 Task: Look for products in the category "Trash Bins & Bags" from Store Brand only.
Action: Mouse moved to (903, 299)
Screenshot: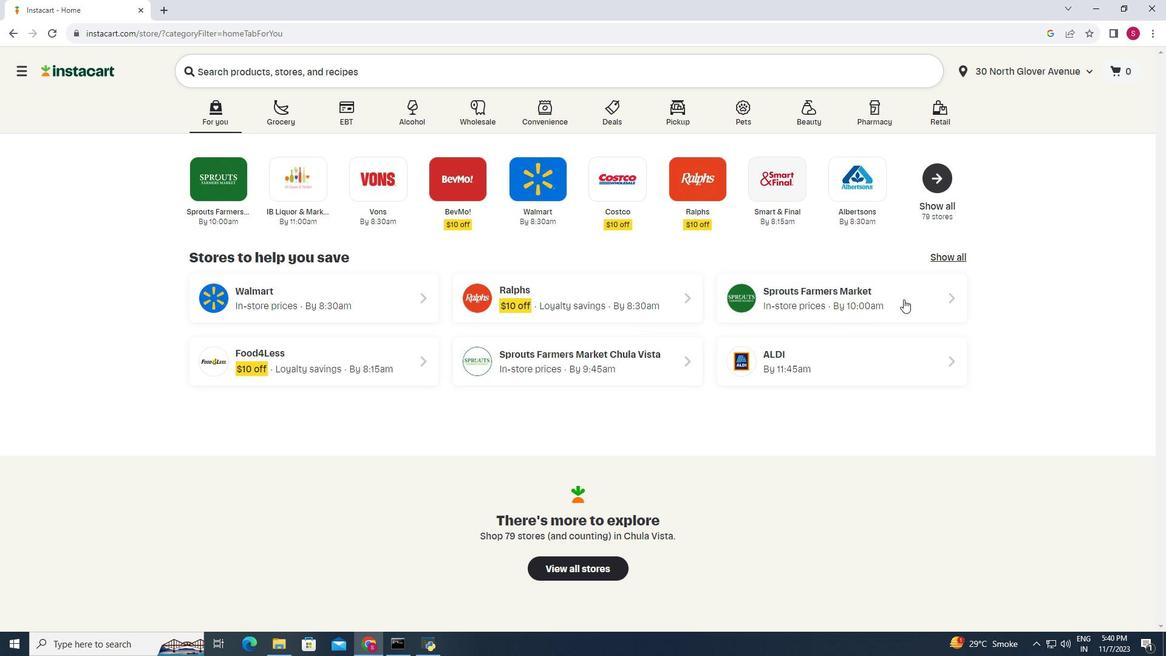 
Action: Mouse pressed left at (903, 299)
Screenshot: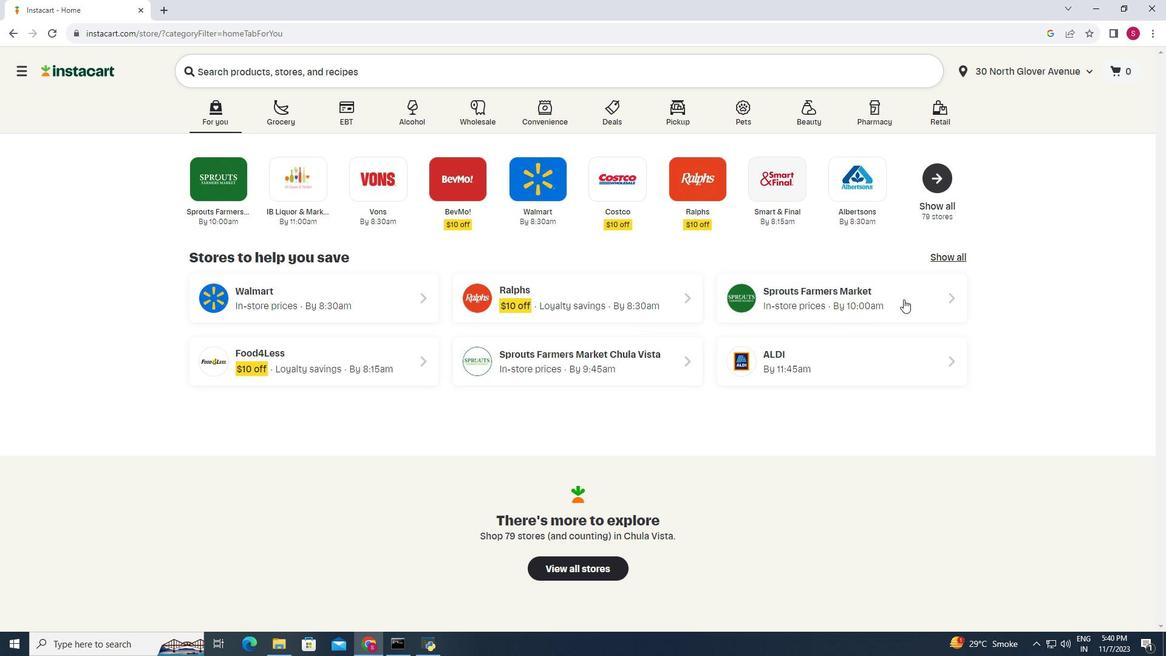 
Action: Mouse moved to (122, 532)
Screenshot: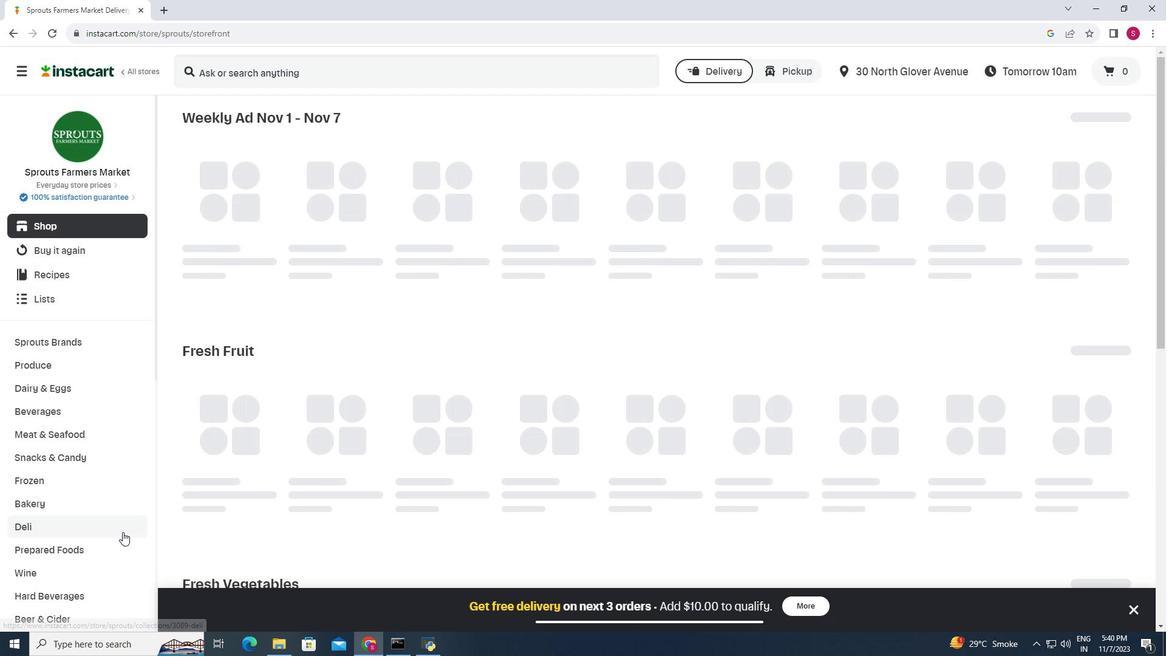 
Action: Mouse scrolled (122, 531) with delta (0, 0)
Screenshot: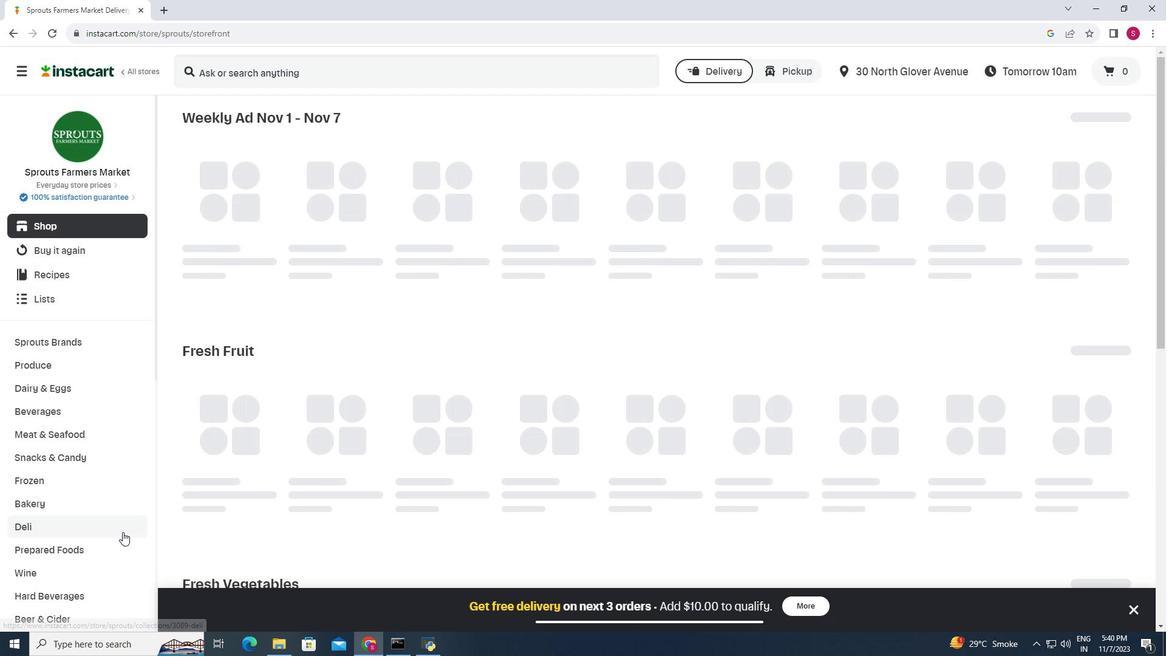 
Action: Mouse scrolled (122, 531) with delta (0, 0)
Screenshot: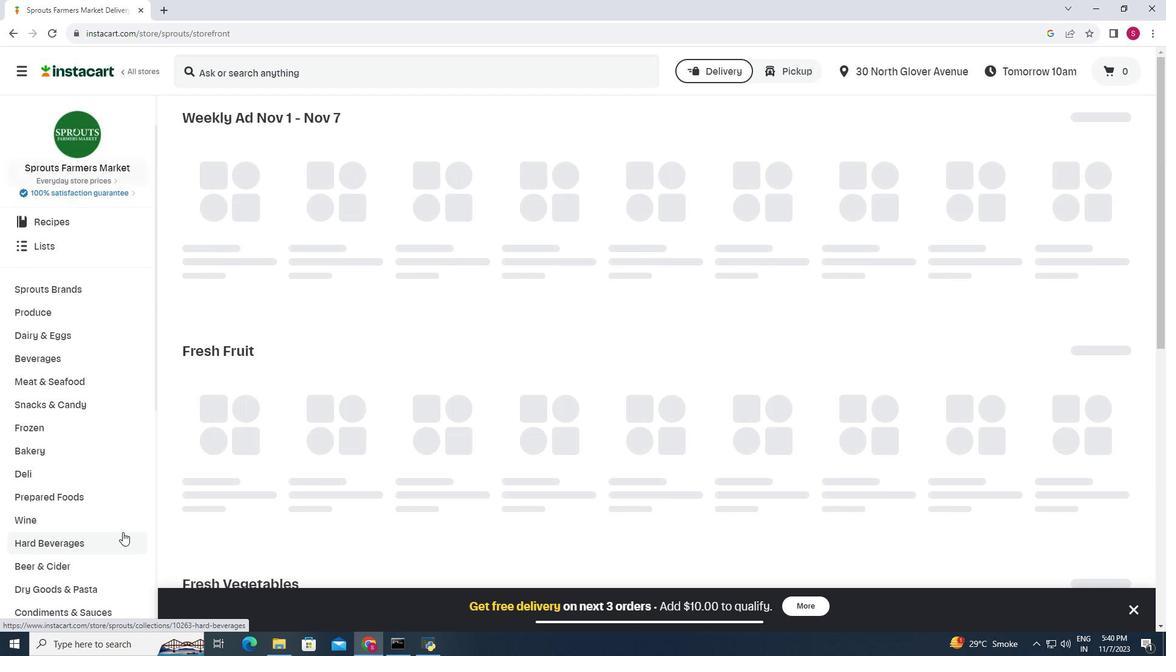 
Action: Mouse moved to (59, 501)
Screenshot: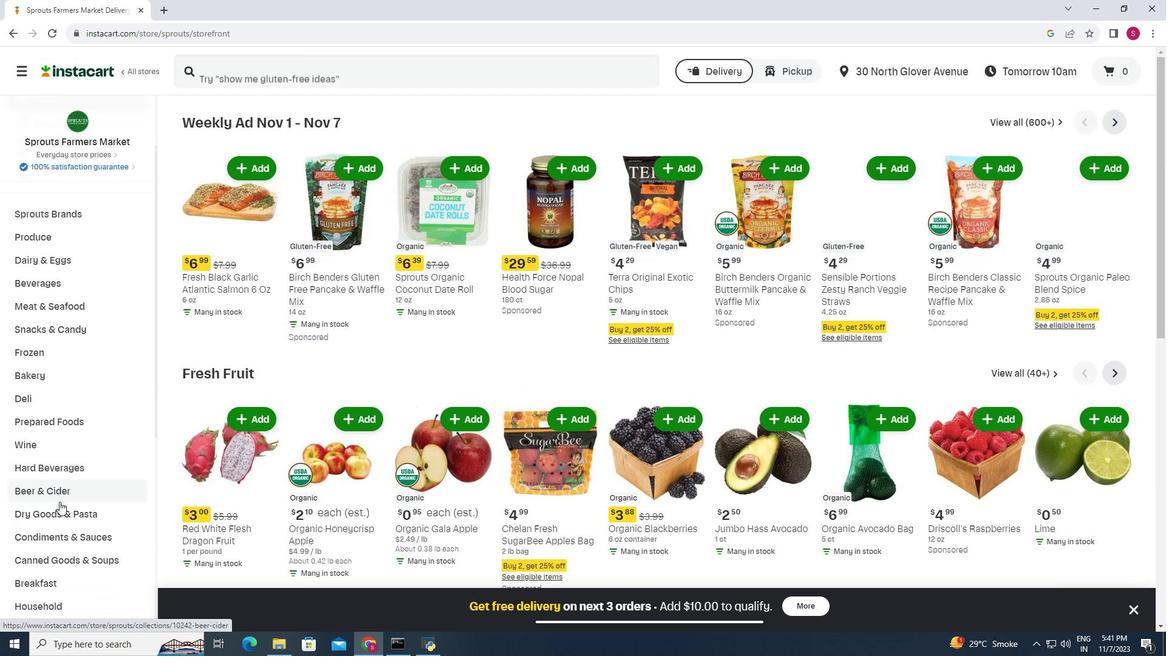 
Action: Mouse scrolled (59, 501) with delta (0, 0)
Screenshot: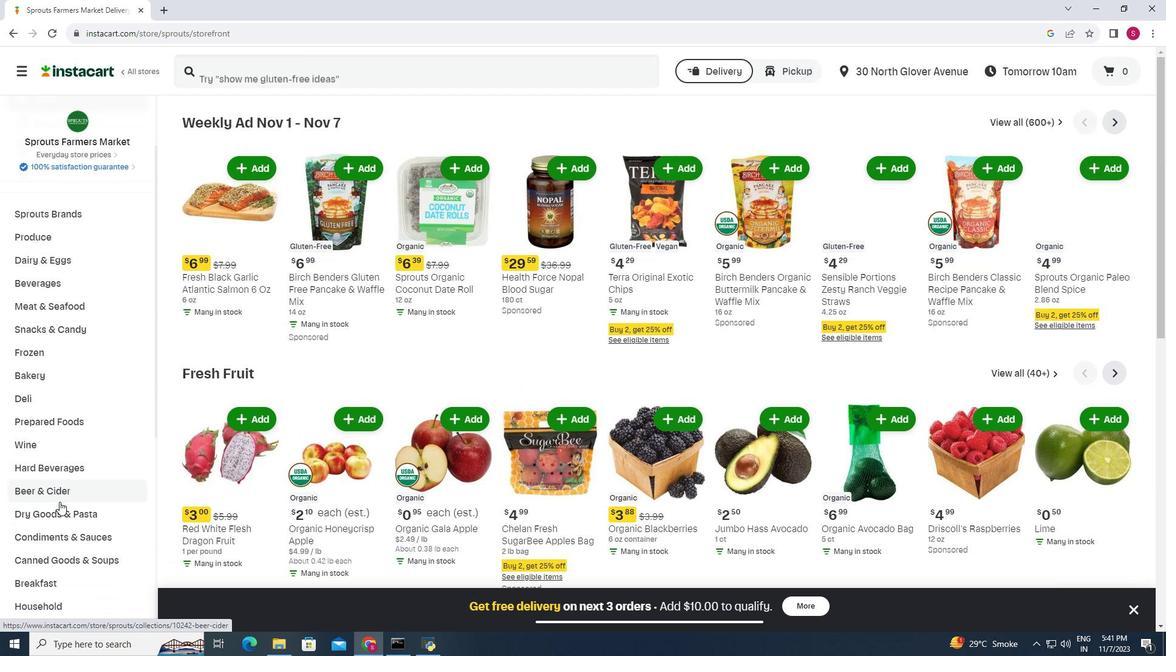 
Action: Mouse moved to (59, 557)
Screenshot: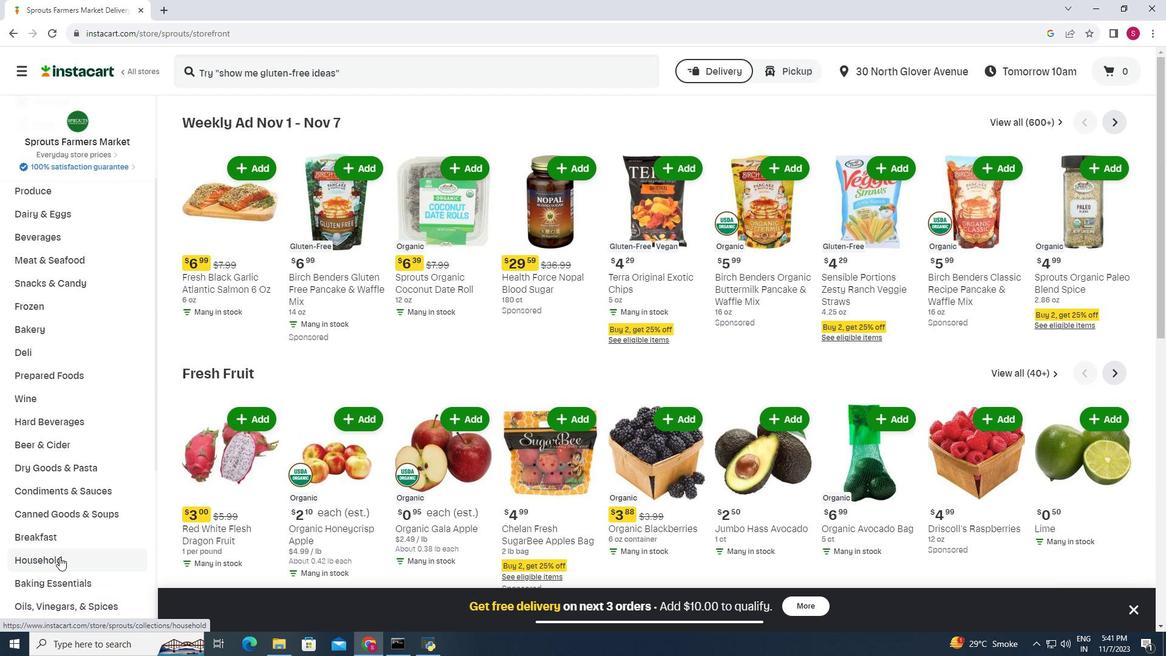 
Action: Mouse pressed left at (59, 557)
Screenshot: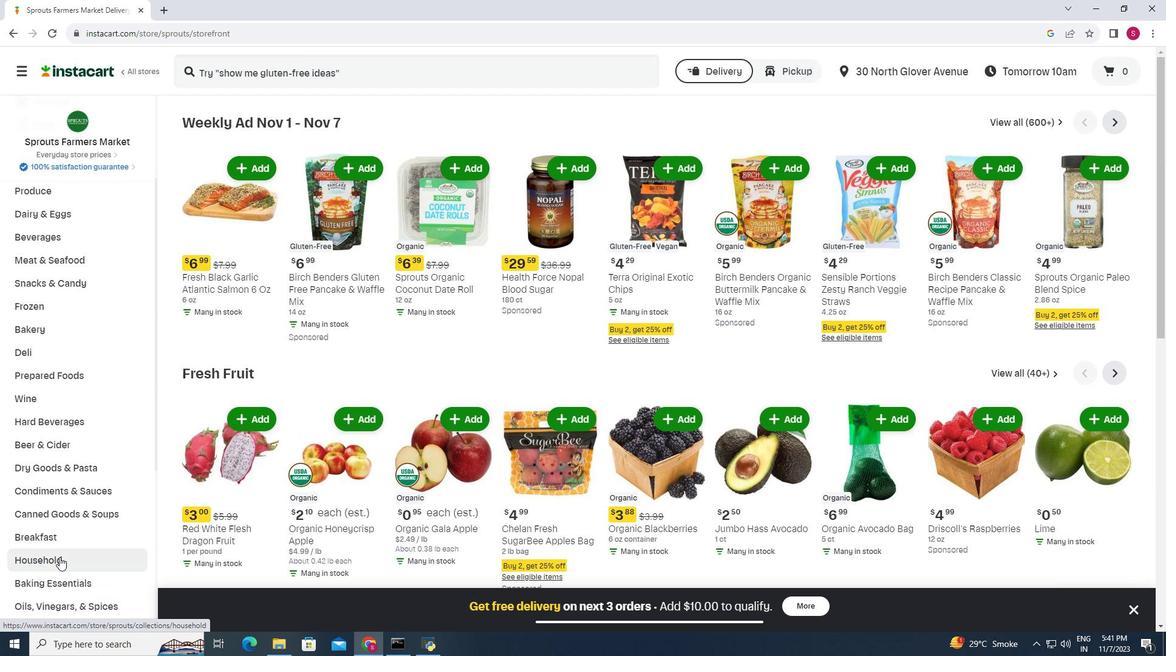 
Action: Mouse moved to (854, 149)
Screenshot: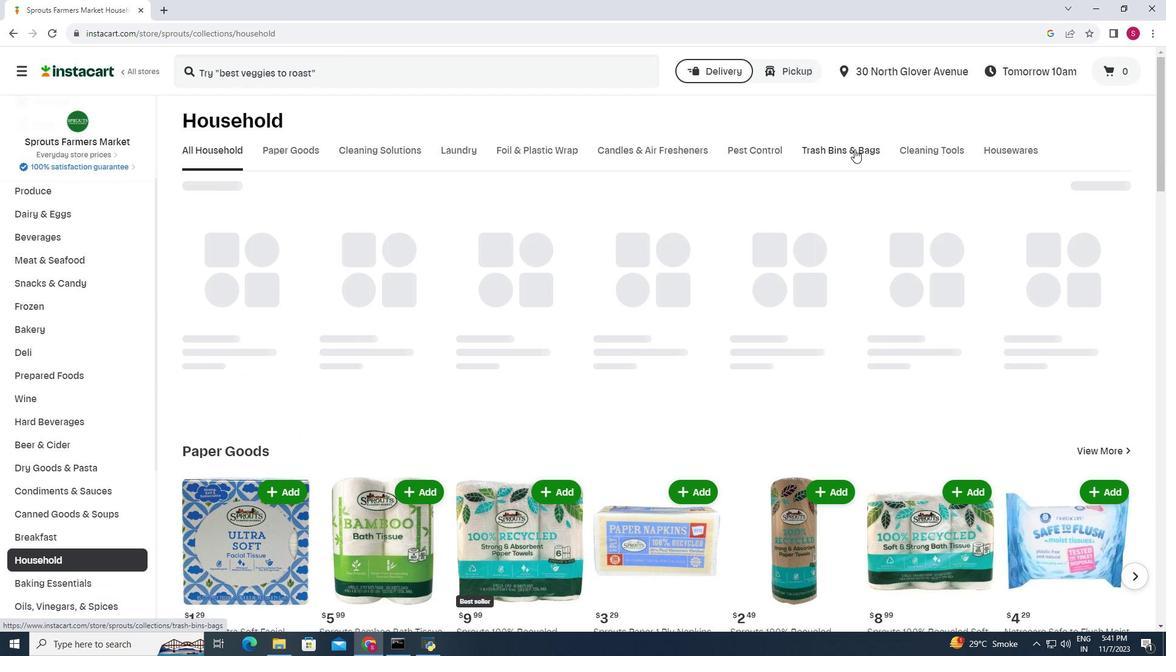 
Action: Mouse pressed left at (854, 149)
Screenshot: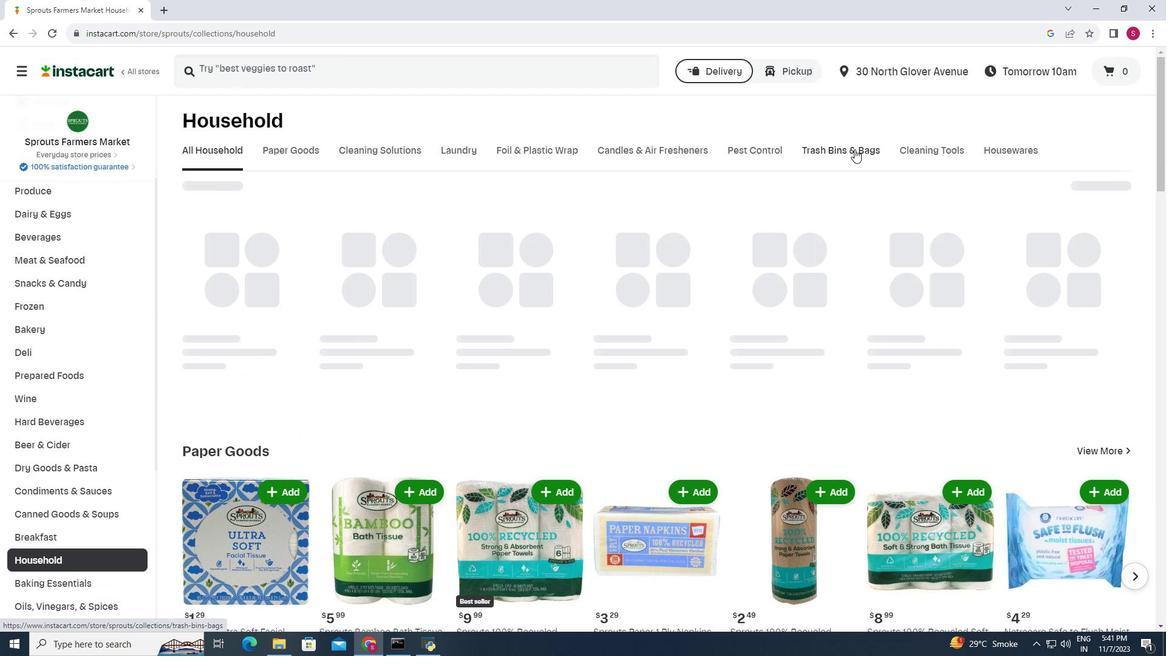 
Action: Mouse moved to (236, 191)
Screenshot: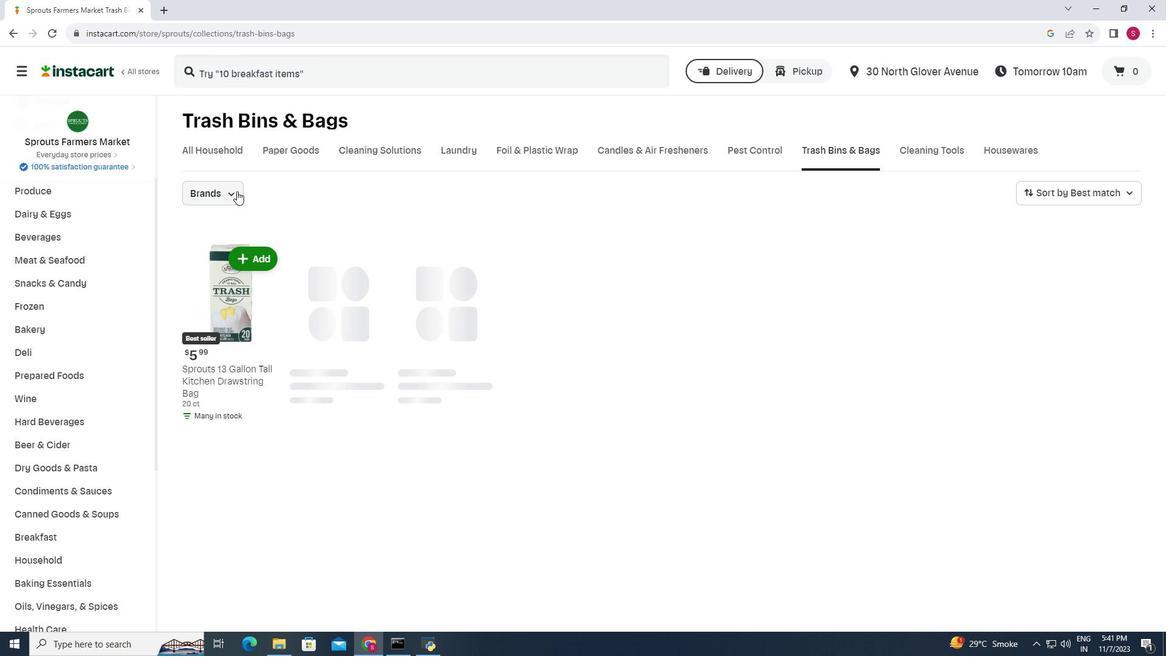 
Action: Mouse pressed left at (236, 191)
Screenshot: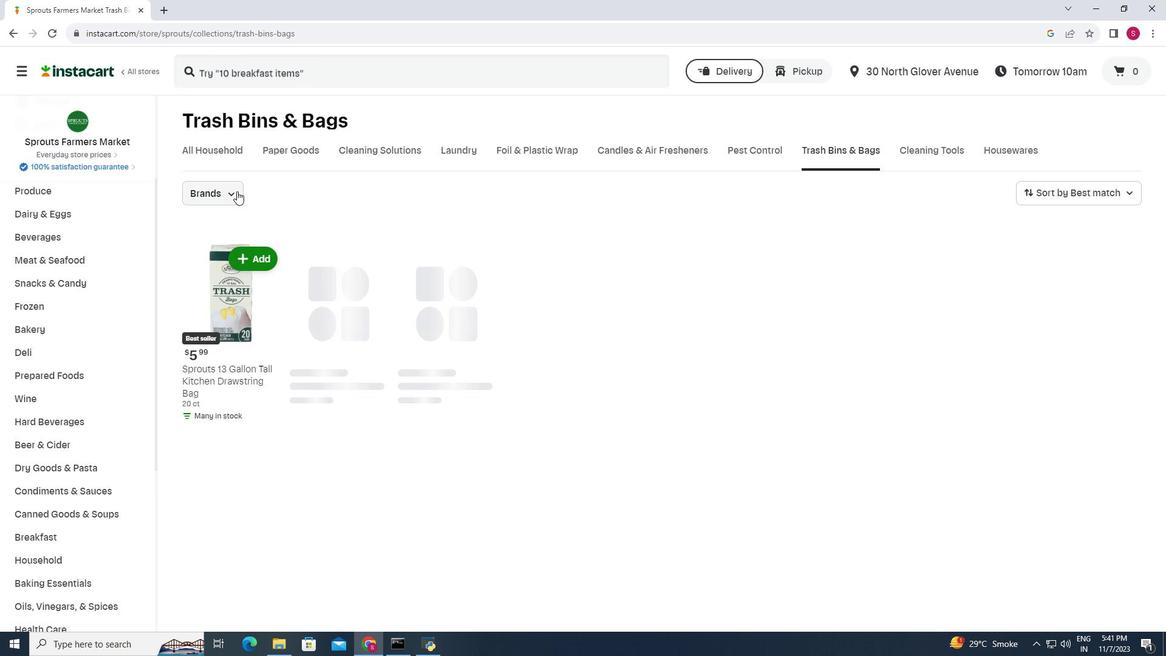 
Action: Mouse moved to (222, 228)
Screenshot: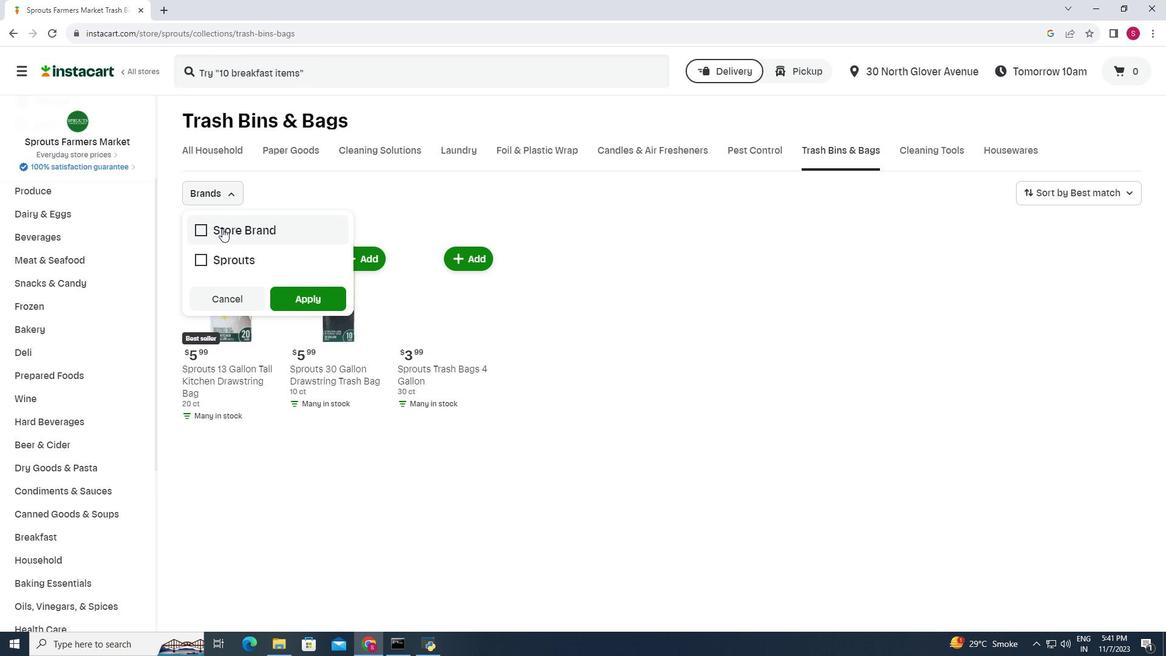 
Action: Mouse pressed left at (222, 228)
Screenshot: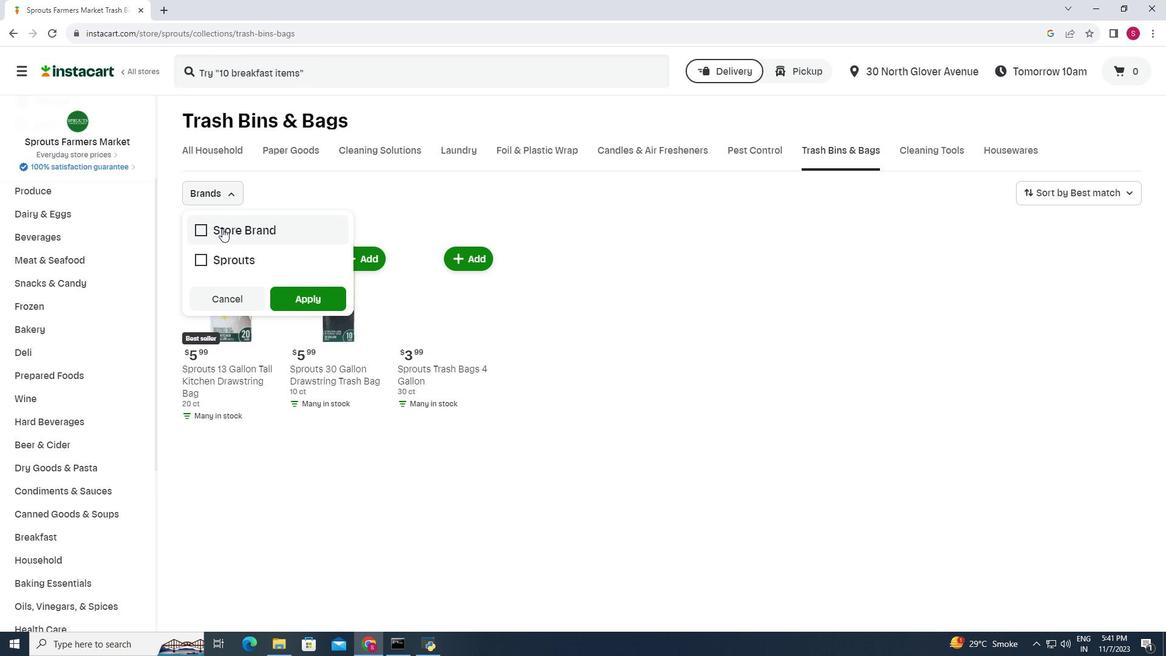 
Action: Mouse moved to (288, 300)
Screenshot: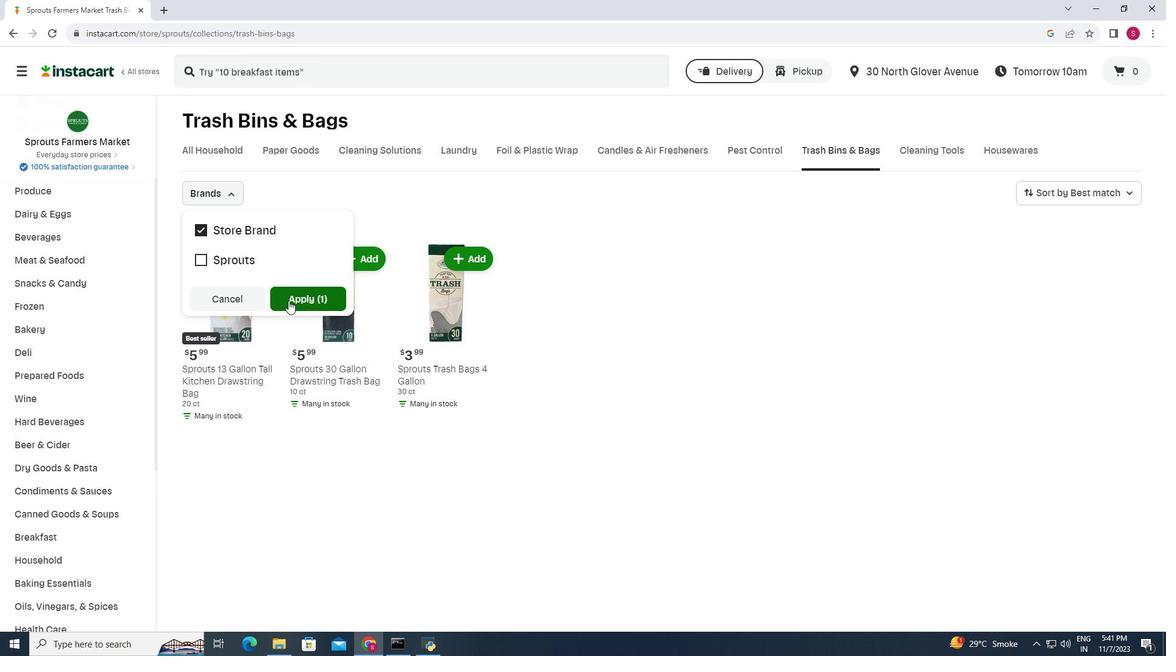 
Action: Mouse pressed left at (288, 300)
Screenshot: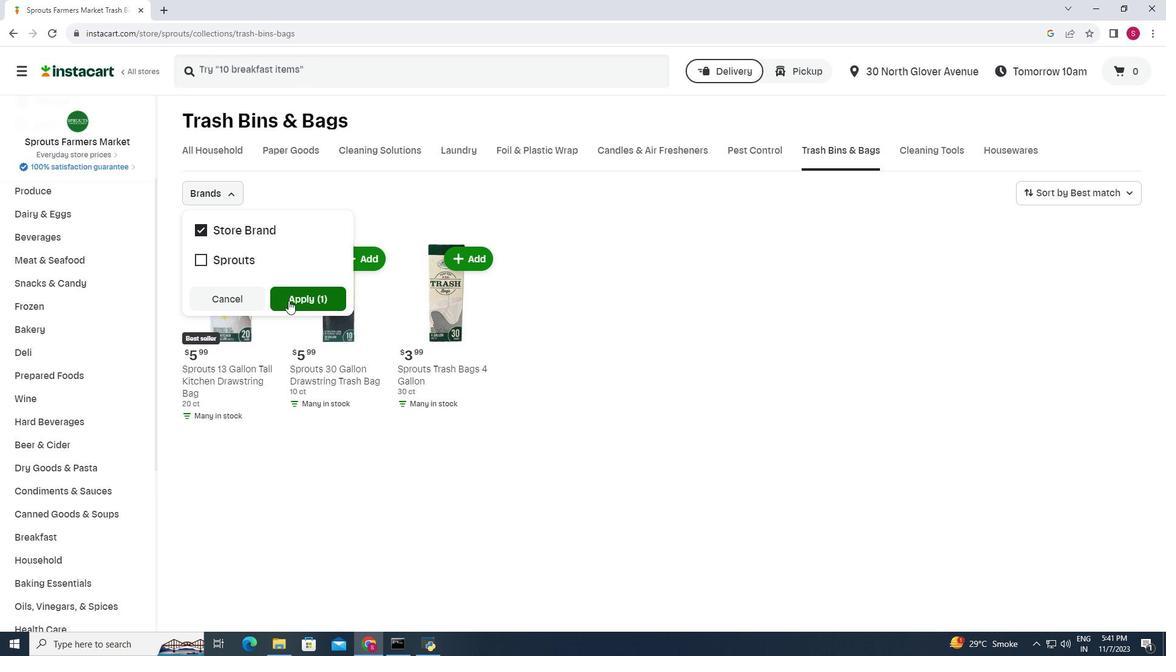 
Action: Mouse moved to (526, 266)
Screenshot: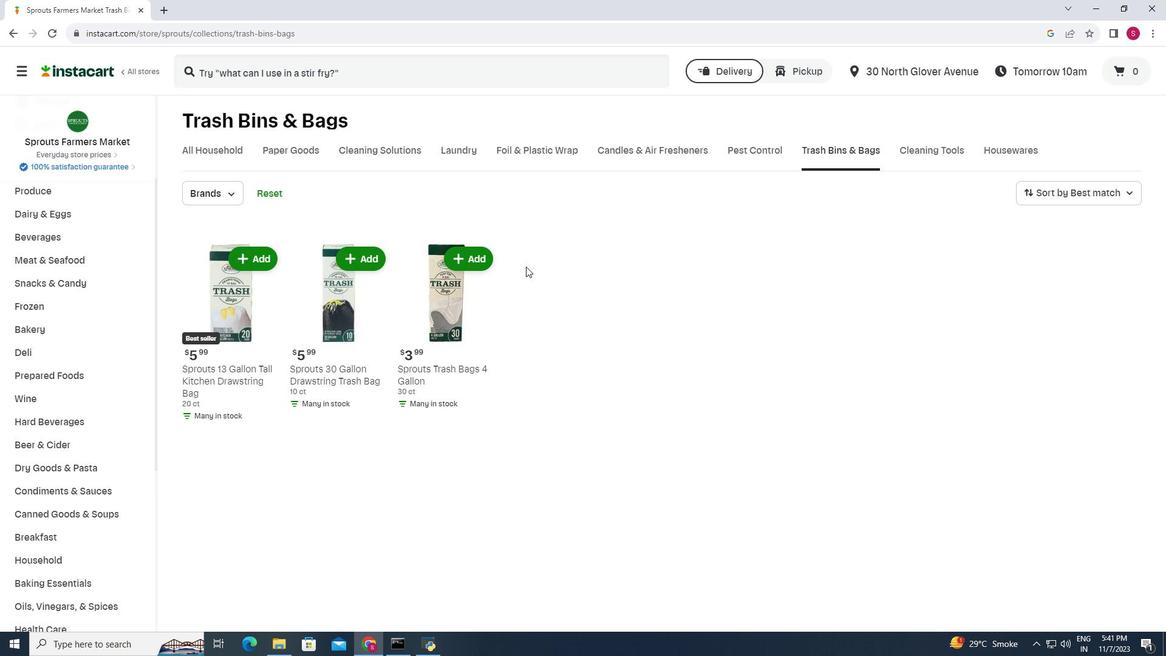 
Action: Mouse scrolled (526, 266) with delta (0, 0)
Screenshot: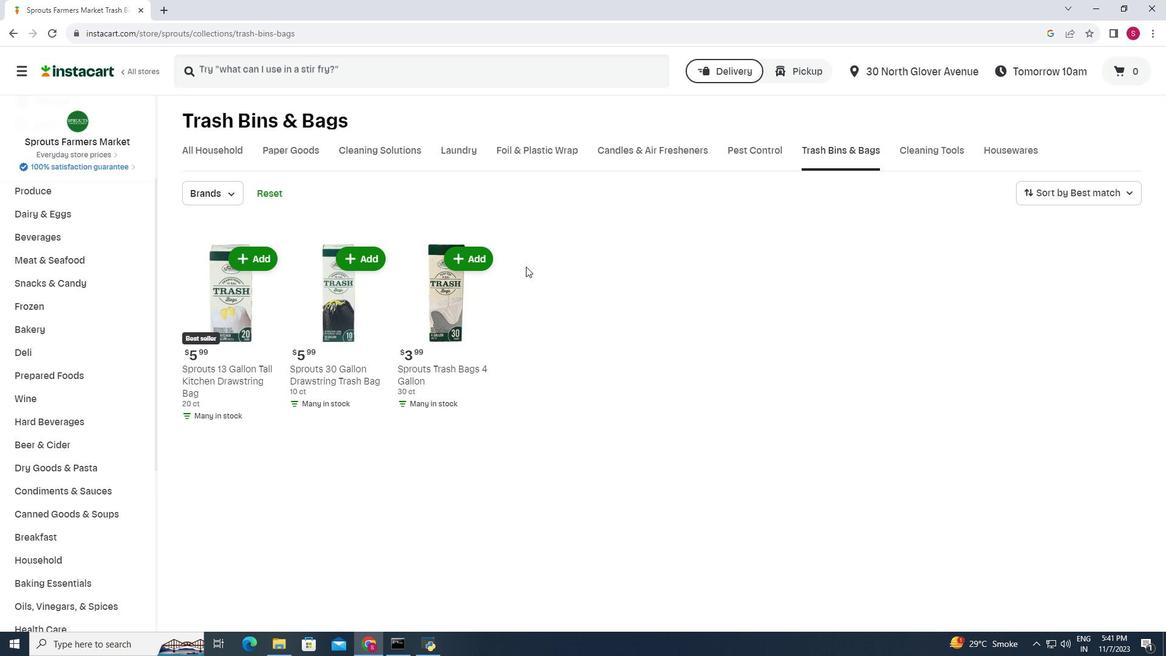 
Action: Mouse scrolled (526, 266) with delta (0, 0)
Screenshot: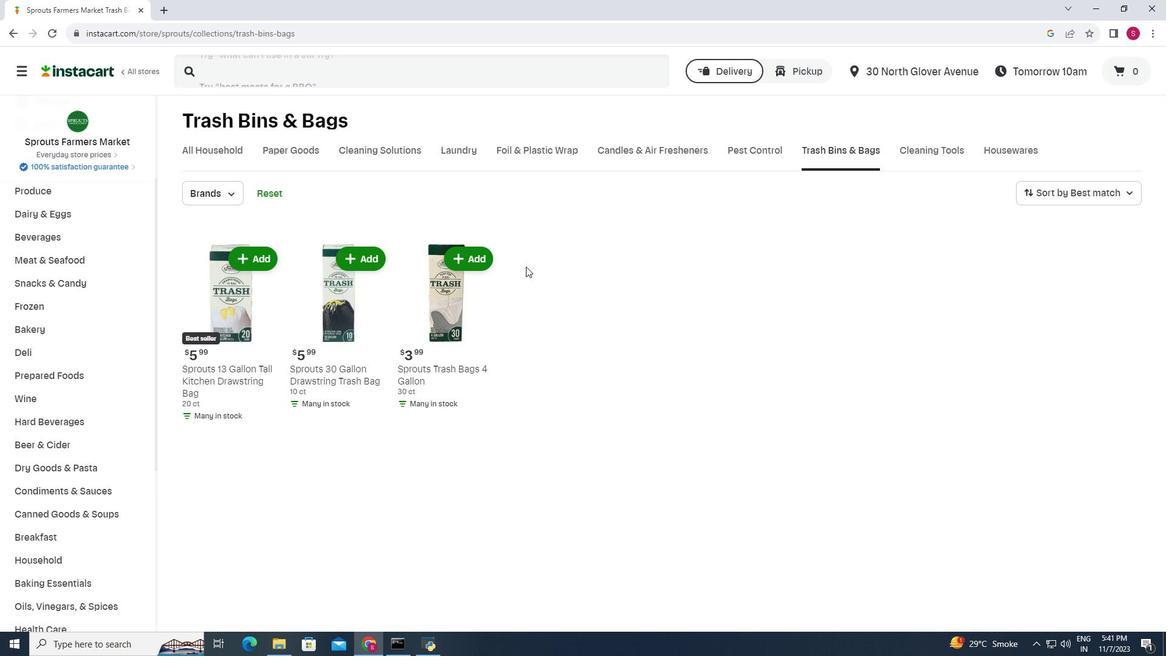 
